Task: Select March as start month.
Action: Mouse moved to (890, 115)
Screenshot: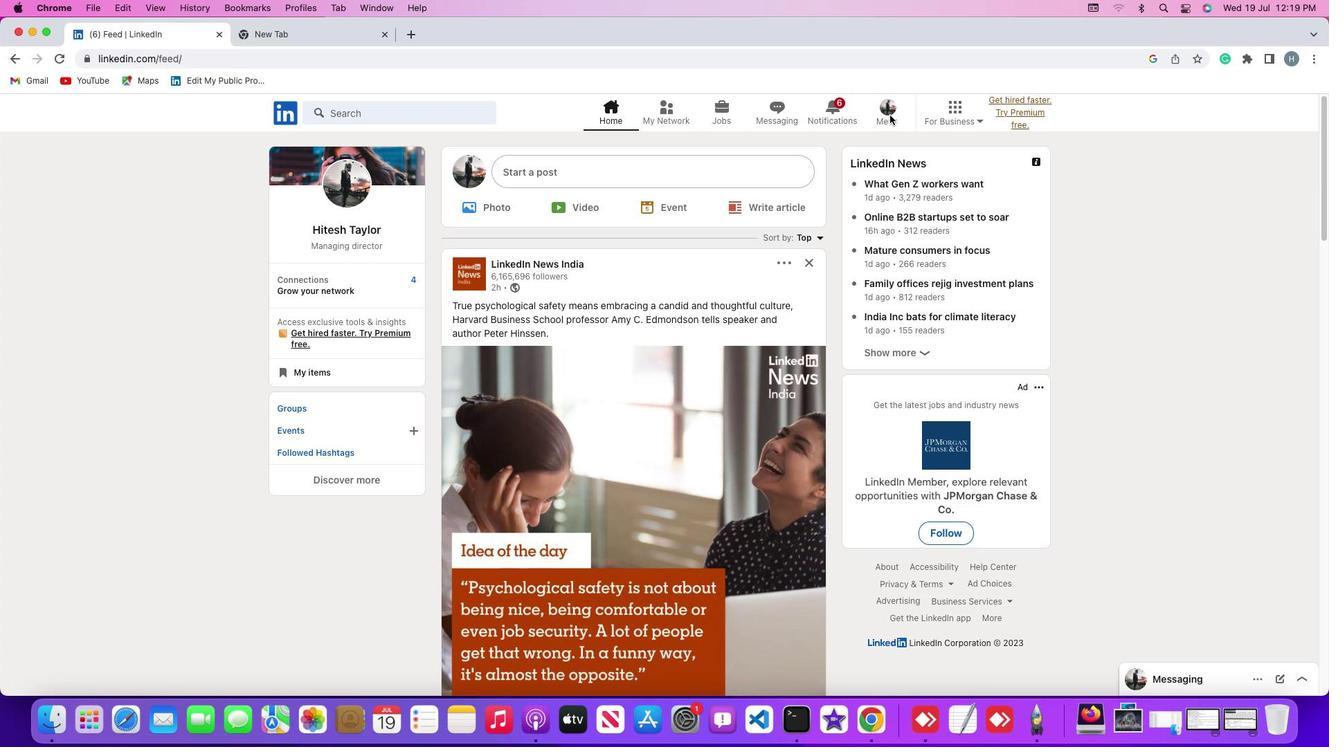 
Action: Mouse pressed left at (890, 115)
Screenshot: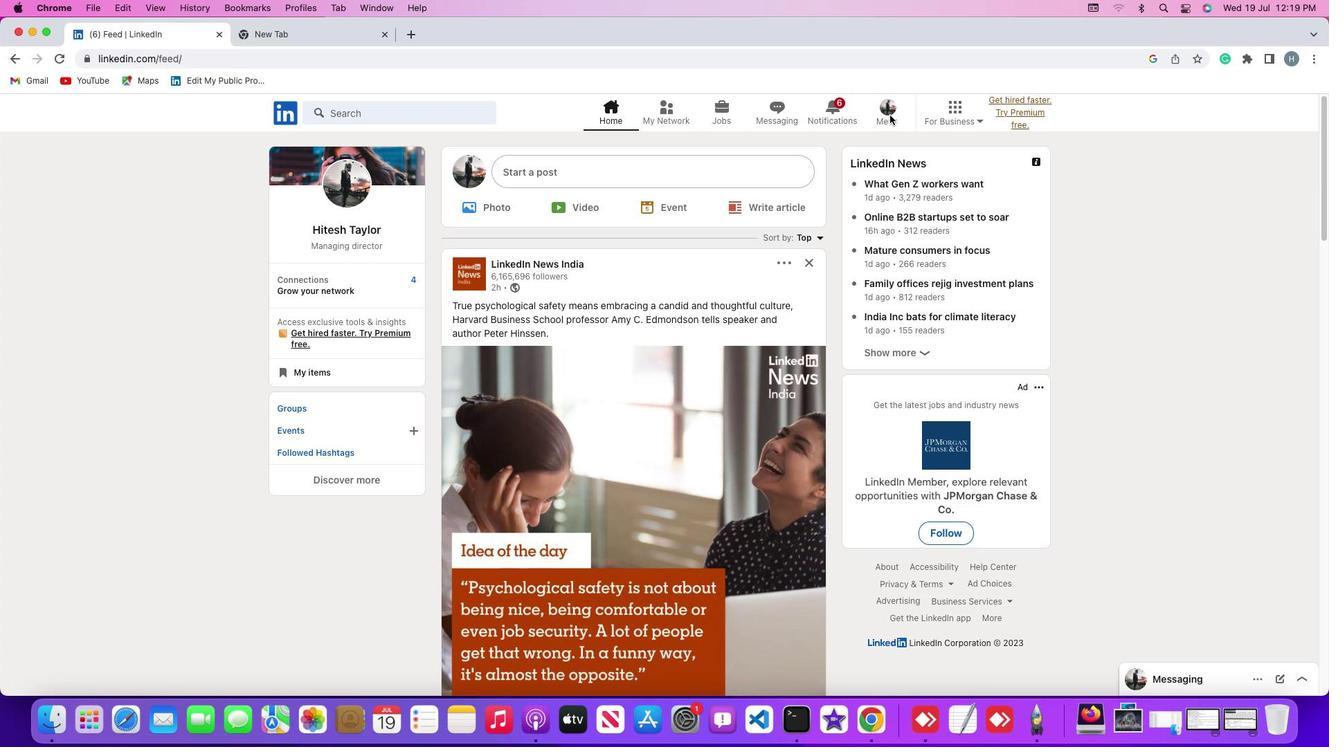 
Action: Mouse moved to (893, 118)
Screenshot: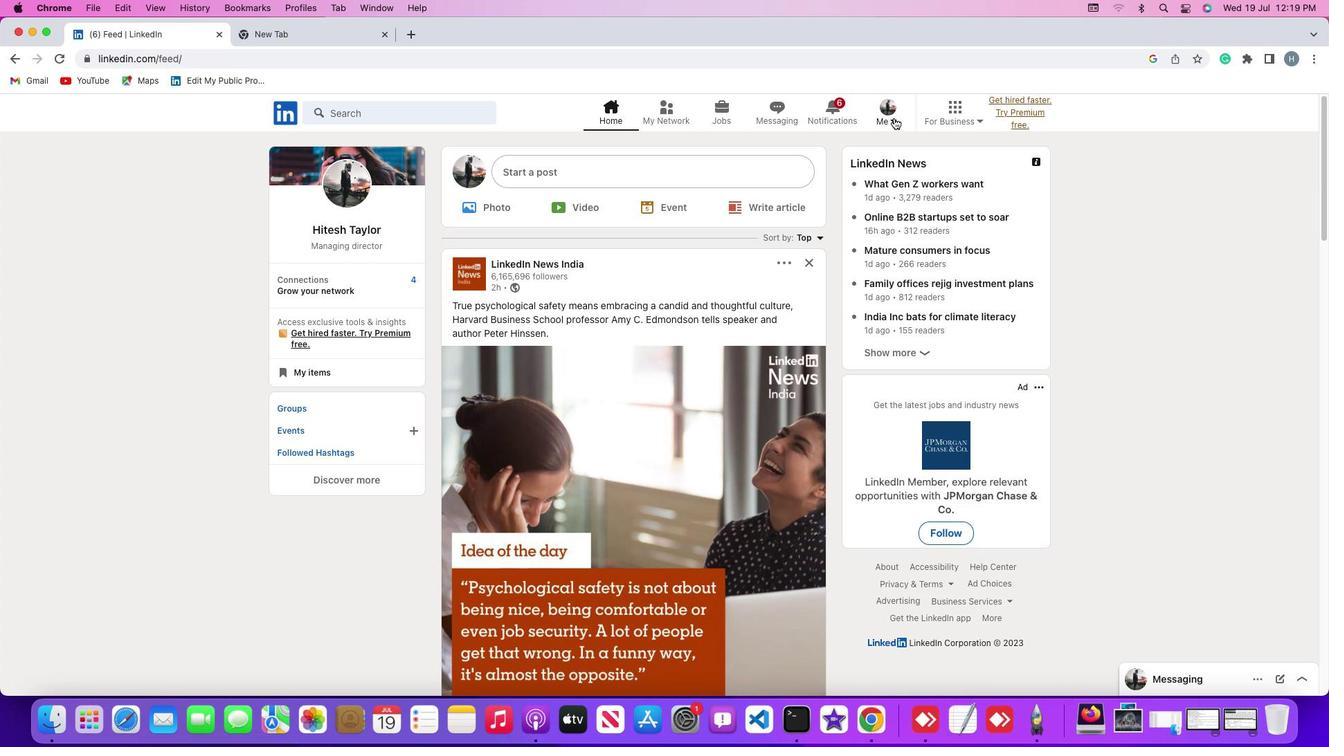 
Action: Mouse pressed left at (893, 118)
Screenshot: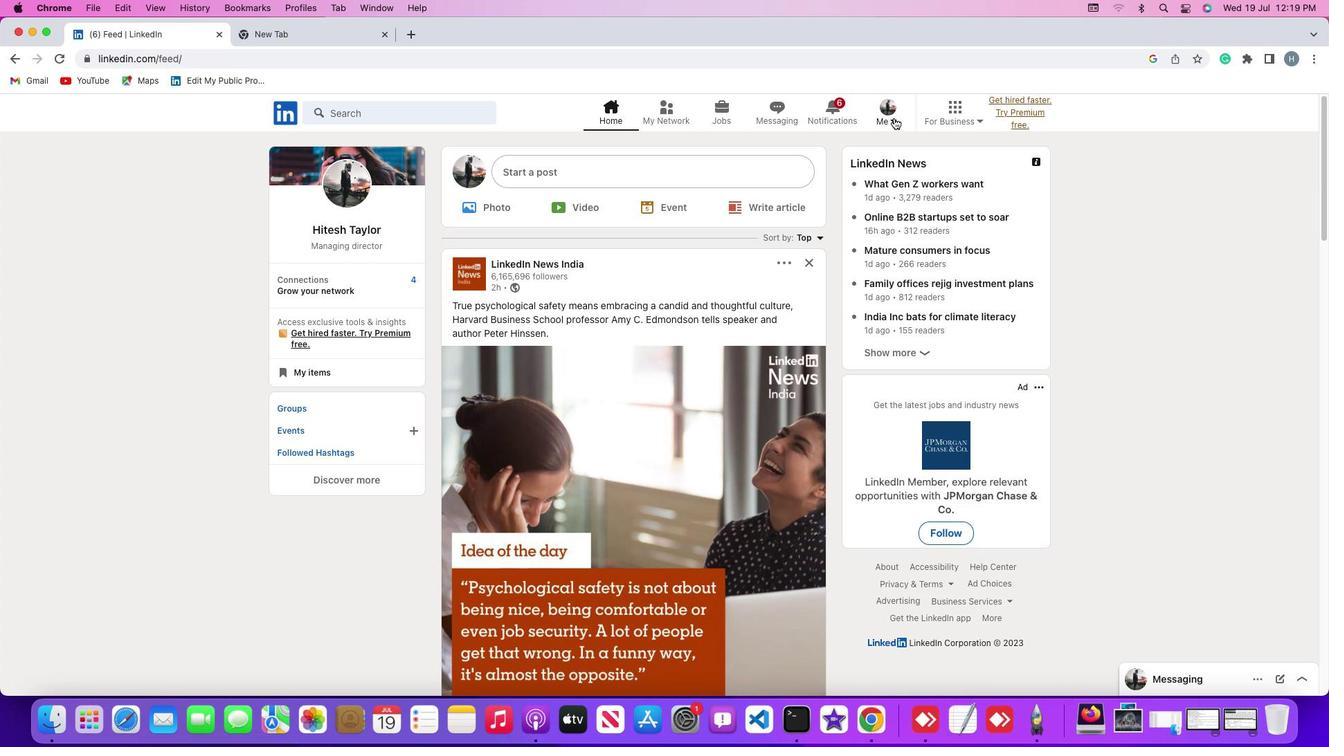
Action: Mouse moved to (880, 190)
Screenshot: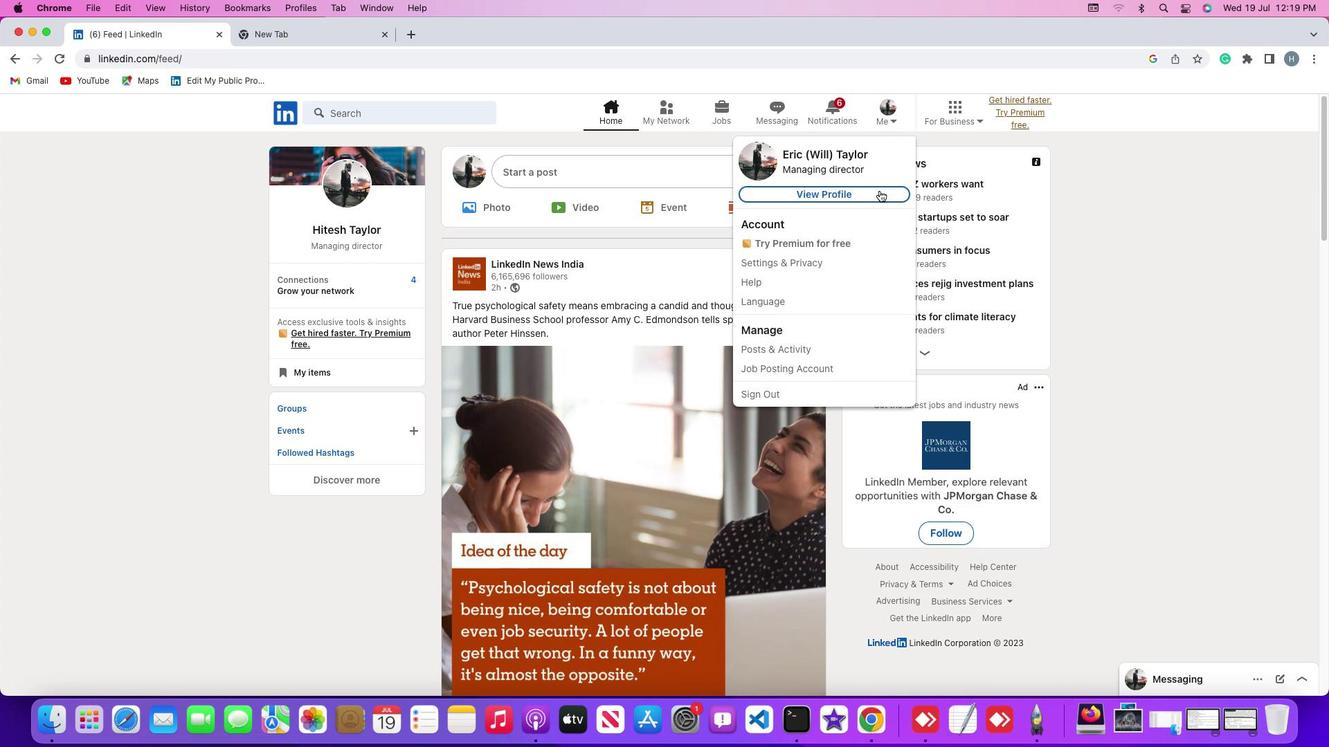 
Action: Mouse pressed left at (880, 190)
Screenshot: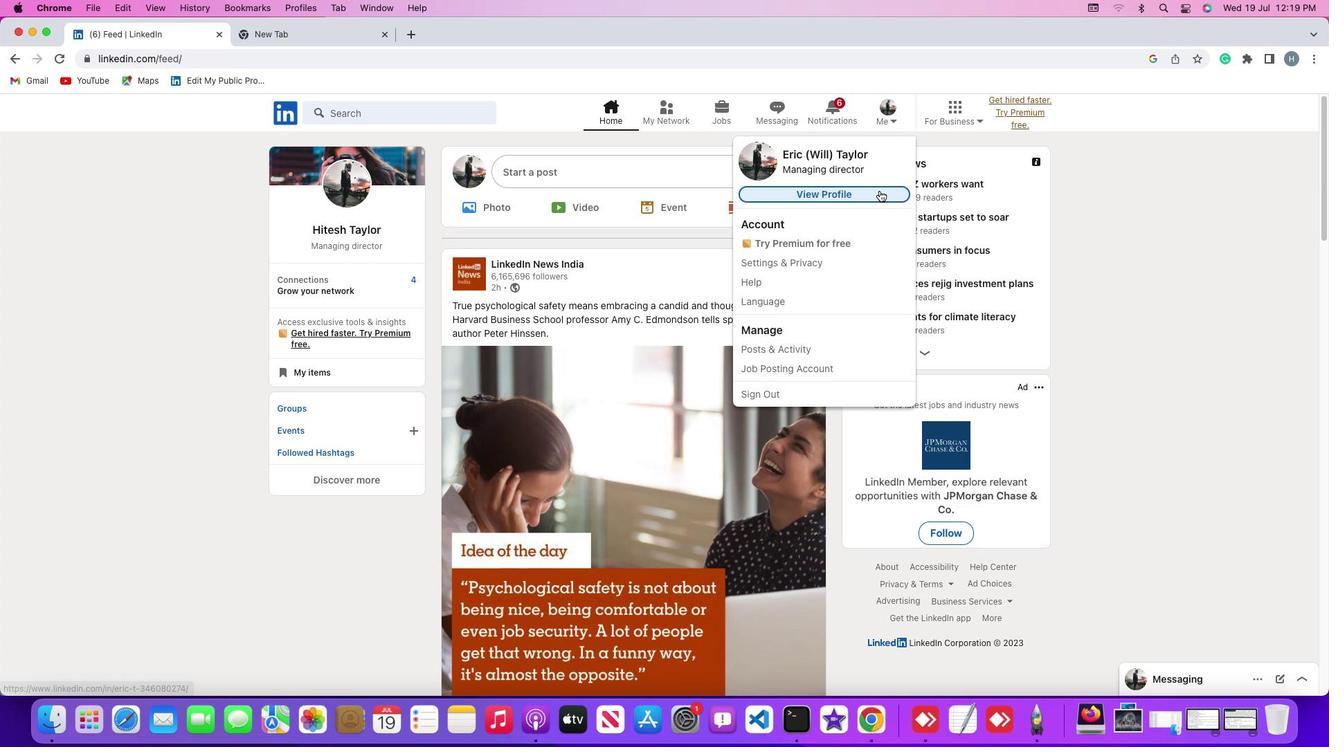 
Action: Mouse moved to (801, 306)
Screenshot: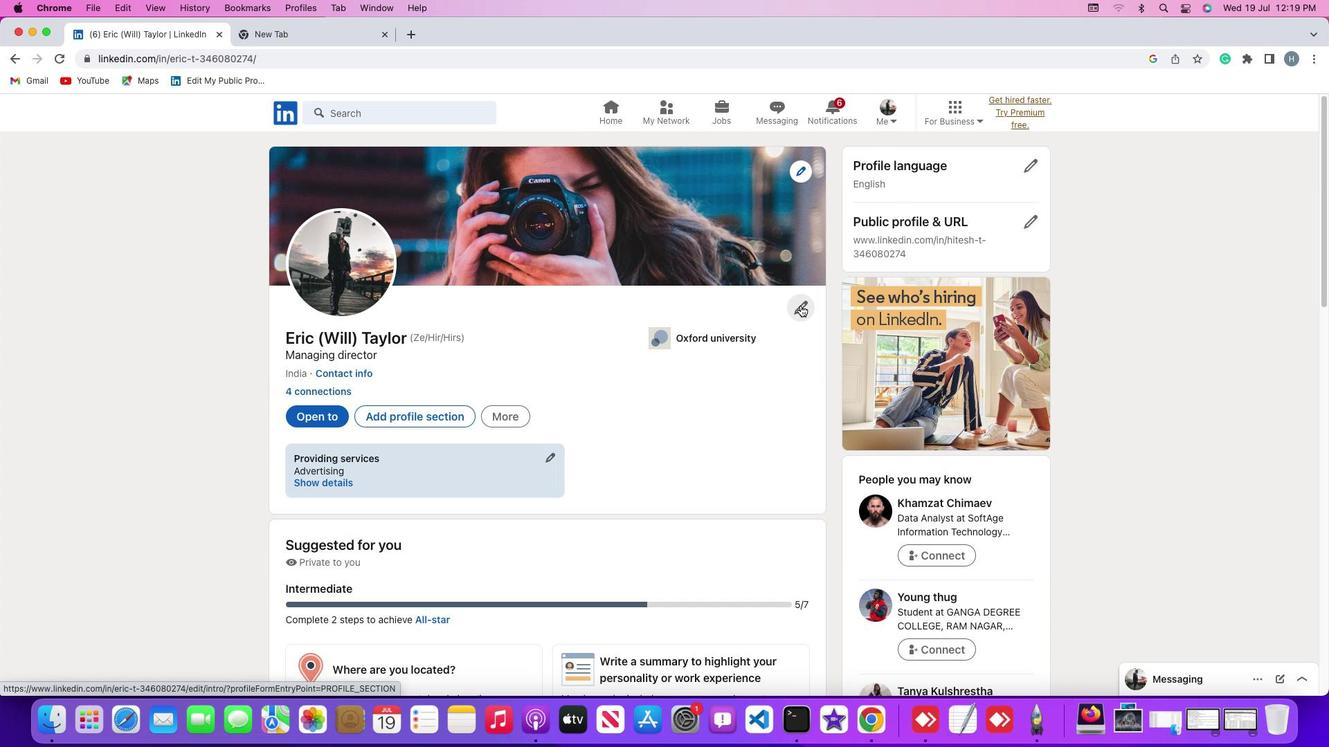 
Action: Mouse pressed left at (801, 306)
Screenshot: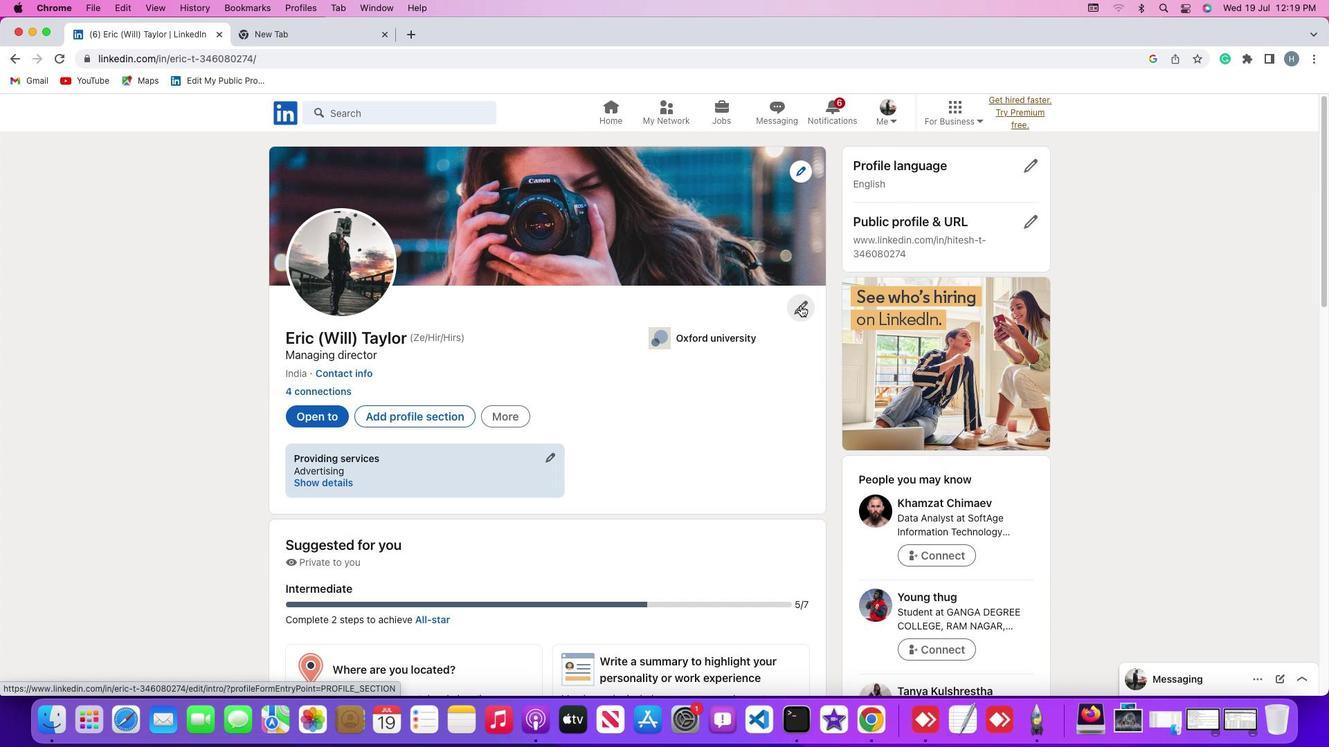 
Action: Mouse moved to (705, 357)
Screenshot: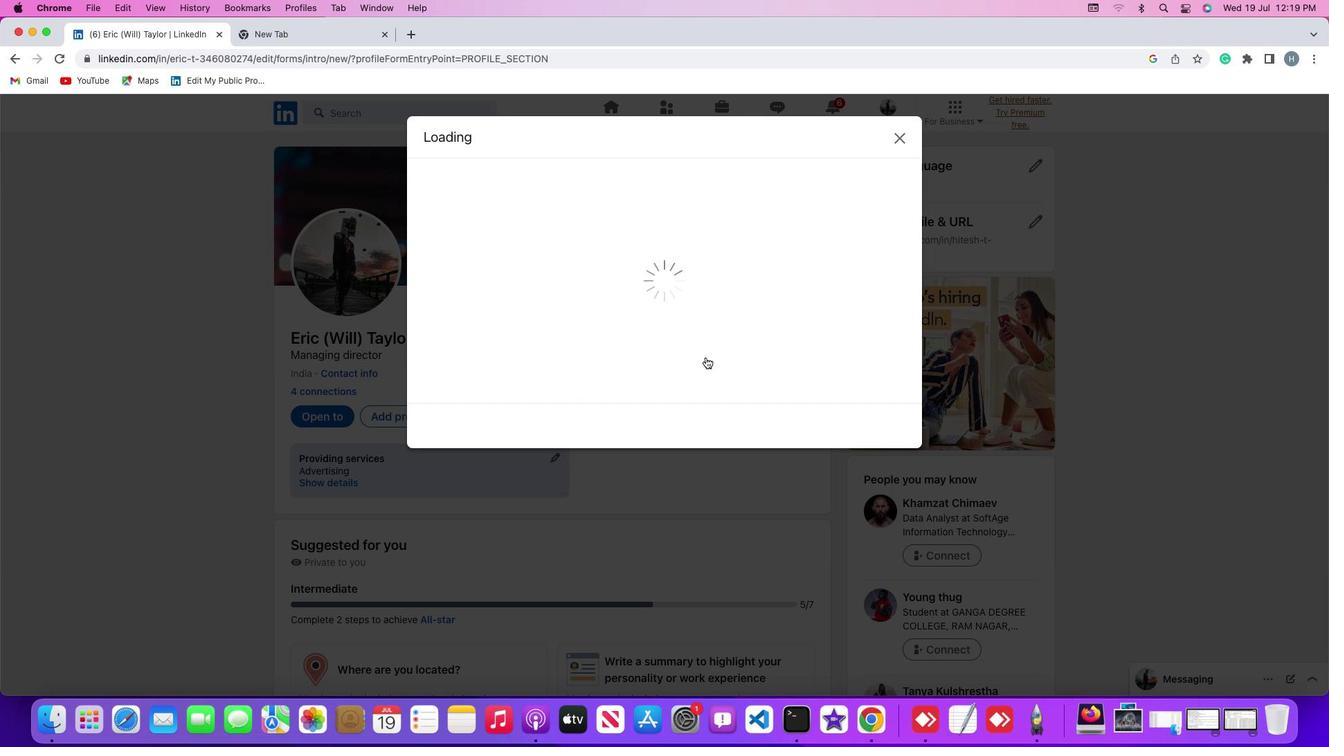 
Action: Mouse scrolled (705, 357) with delta (0, 0)
Screenshot: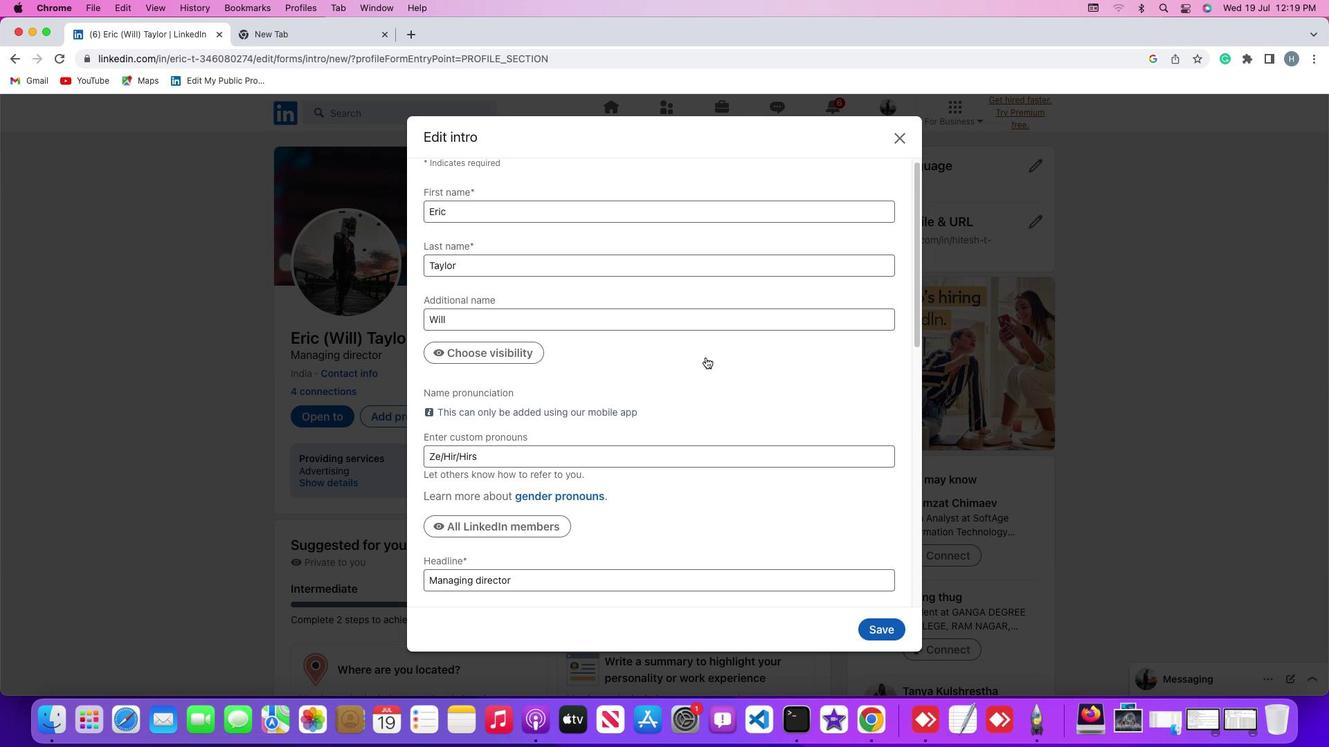 
Action: Mouse scrolled (705, 357) with delta (0, 0)
Screenshot: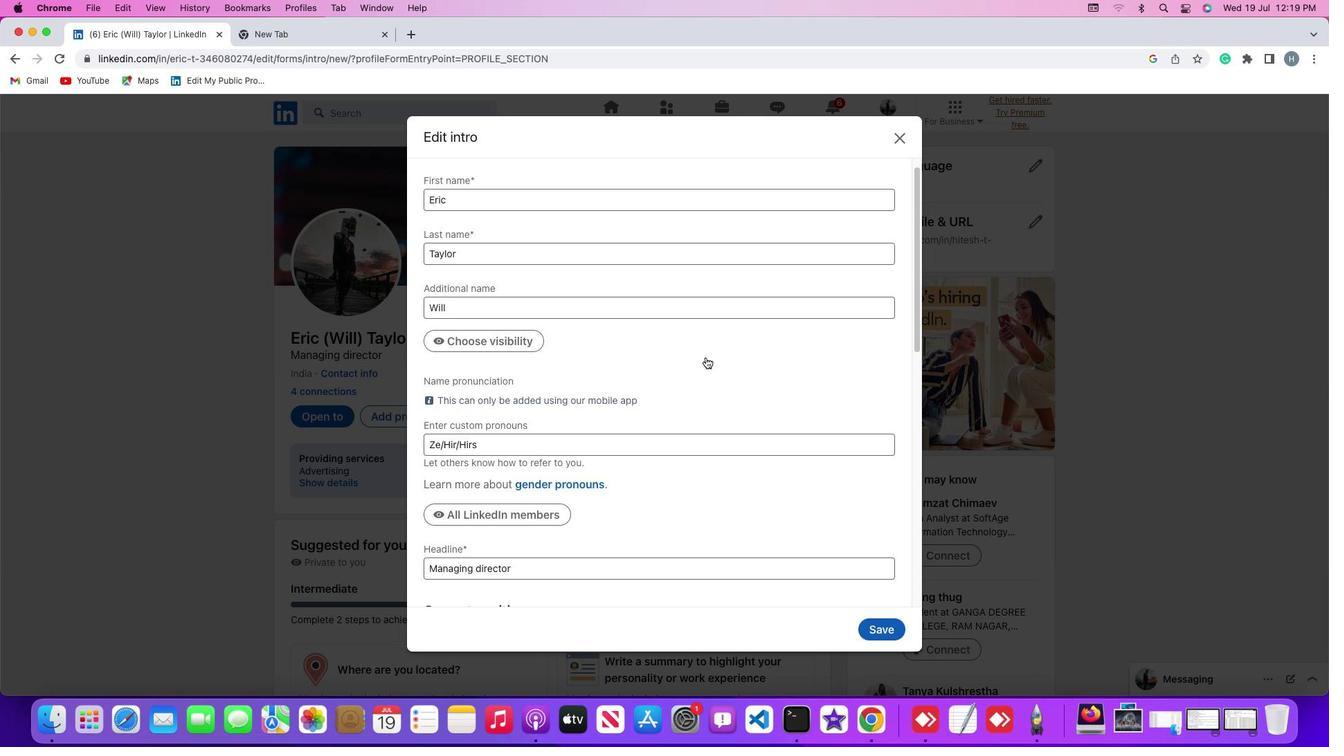 
Action: Mouse scrolled (705, 357) with delta (0, -1)
Screenshot: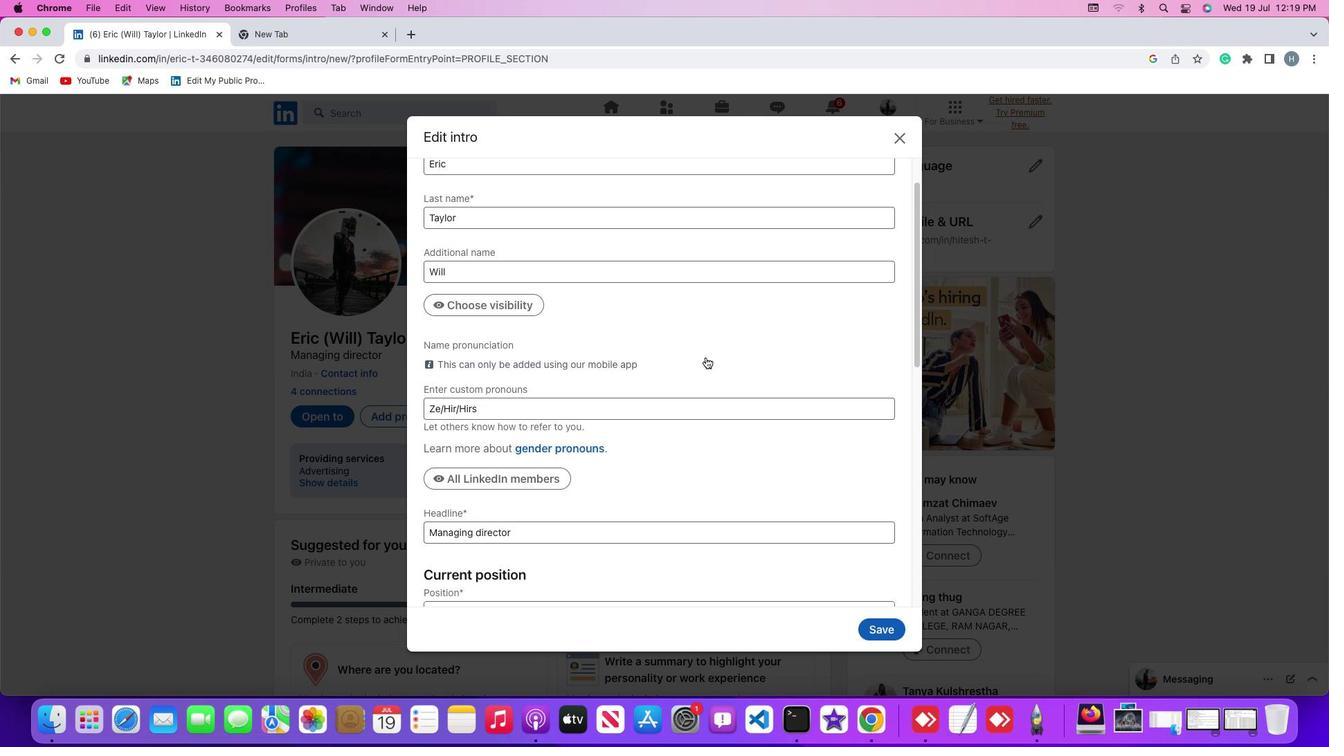 
Action: Mouse scrolled (705, 357) with delta (0, -2)
Screenshot: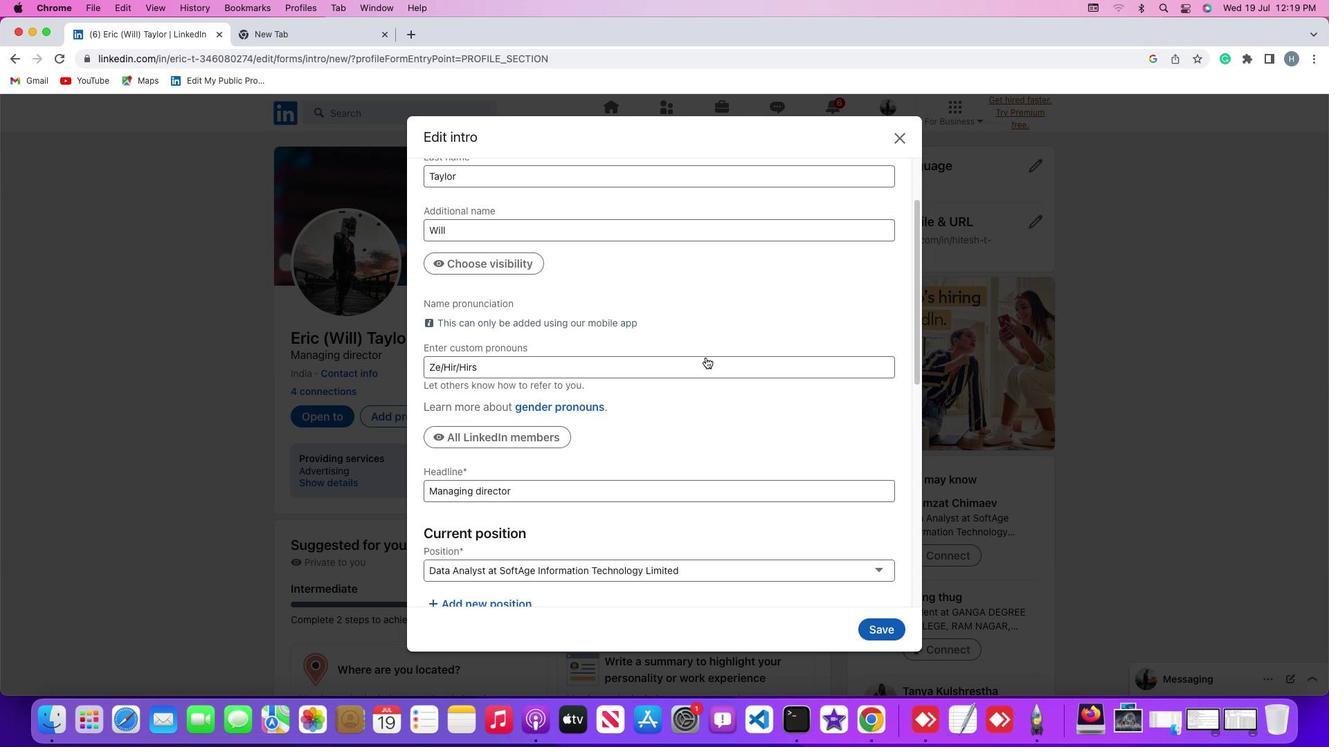 
Action: Mouse scrolled (705, 357) with delta (0, 0)
Screenshot: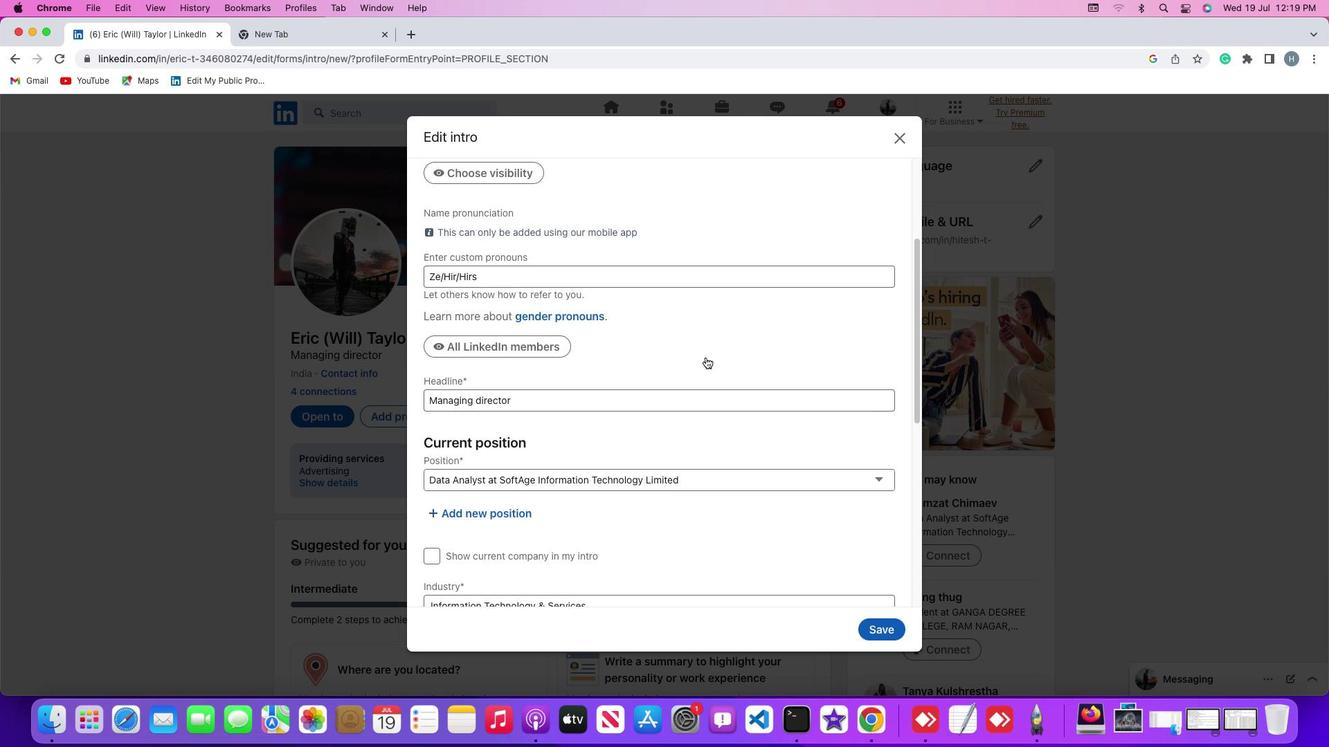 
Action: Mouse scrolled (705, 357) with delta (0, 0)
Screenshot: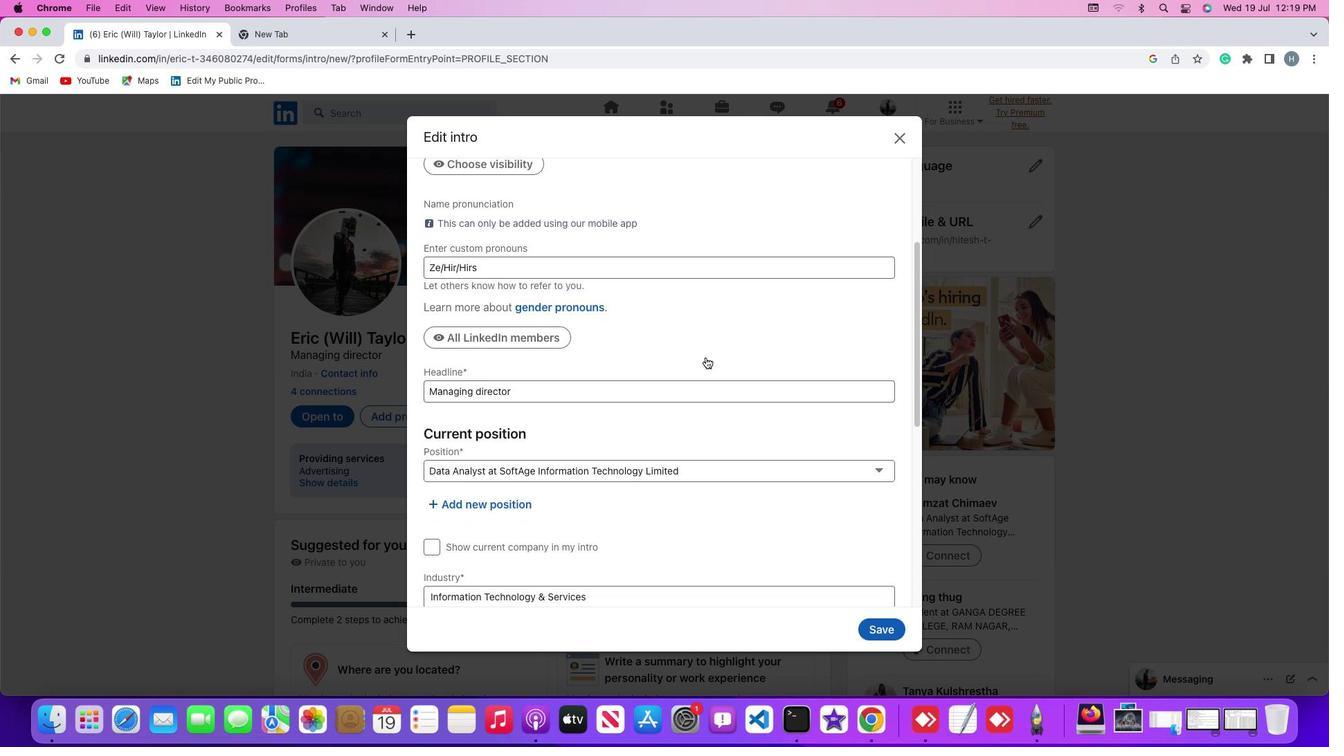
Action: Mouse scrolled (705, 357) with delta (0, -1)
Screenshot: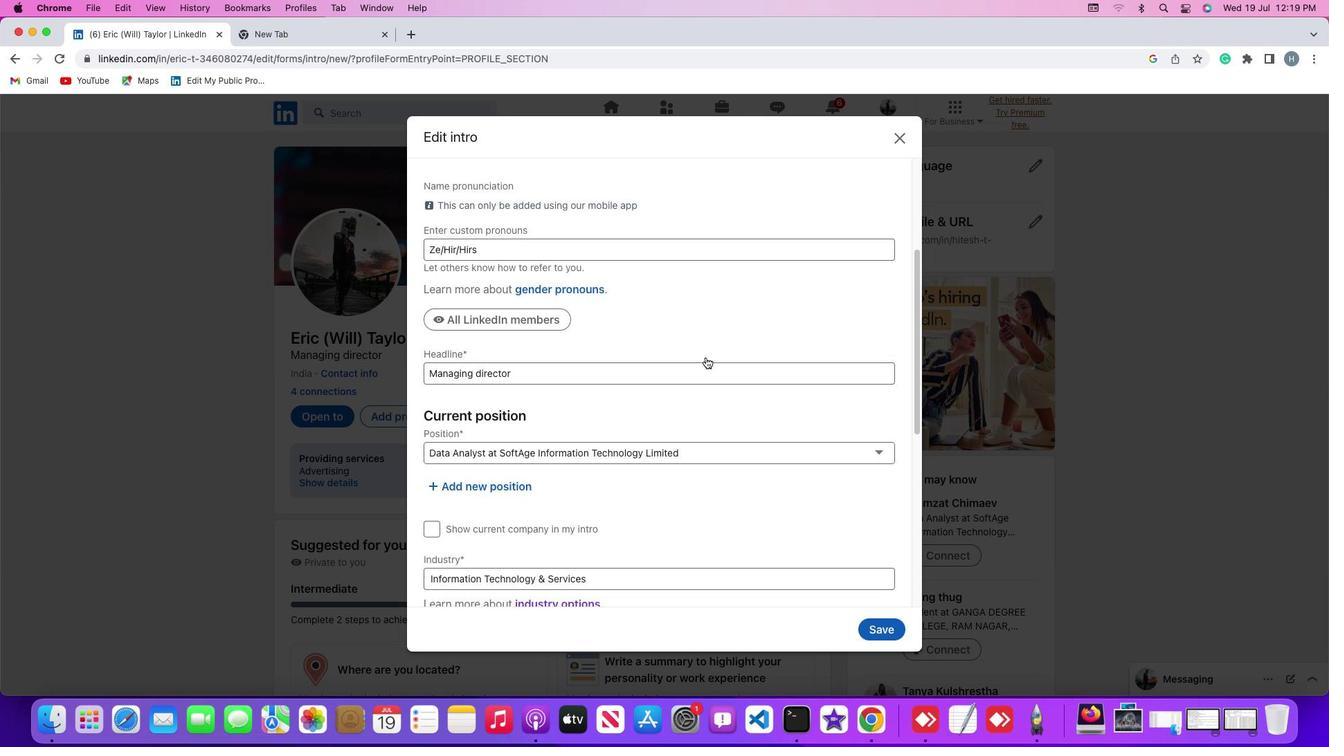 
Action: Mouse moved to (516, 420)
Screenshot: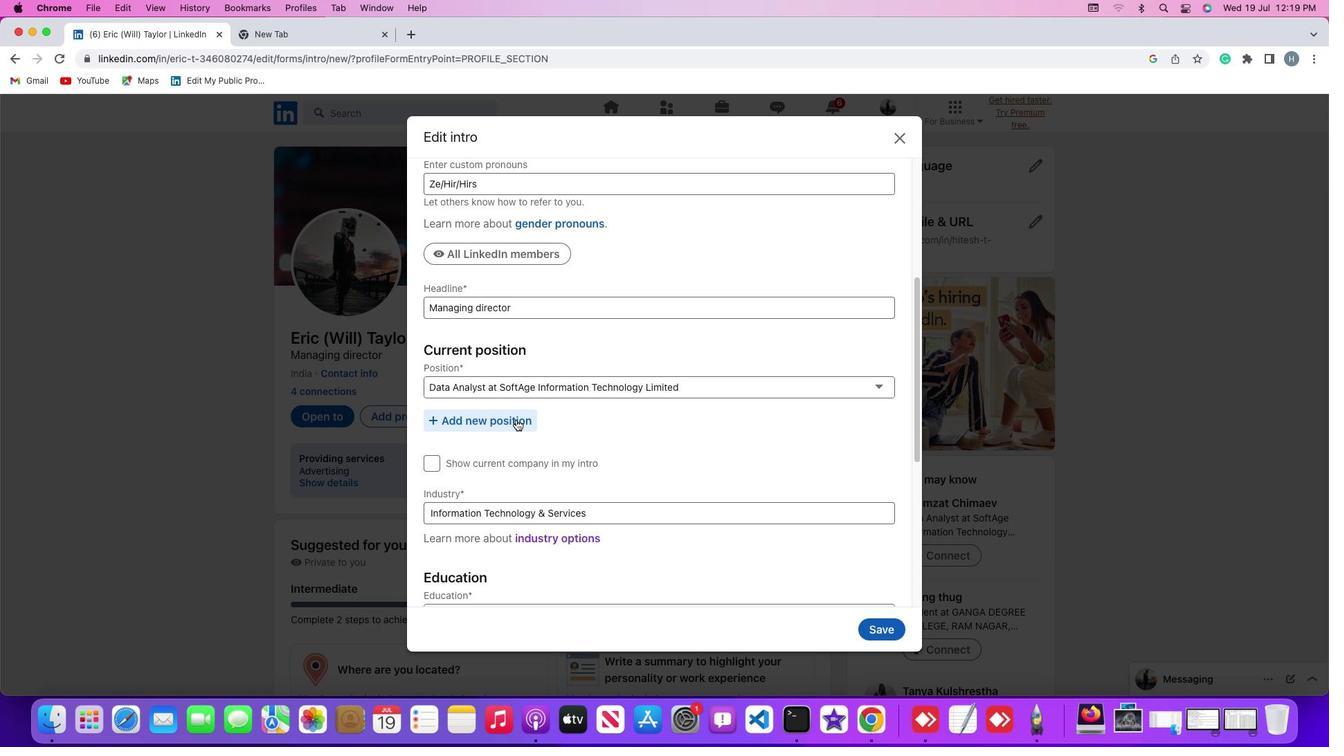
Action: Mouse pressed left at (516, 420)
Screenshot: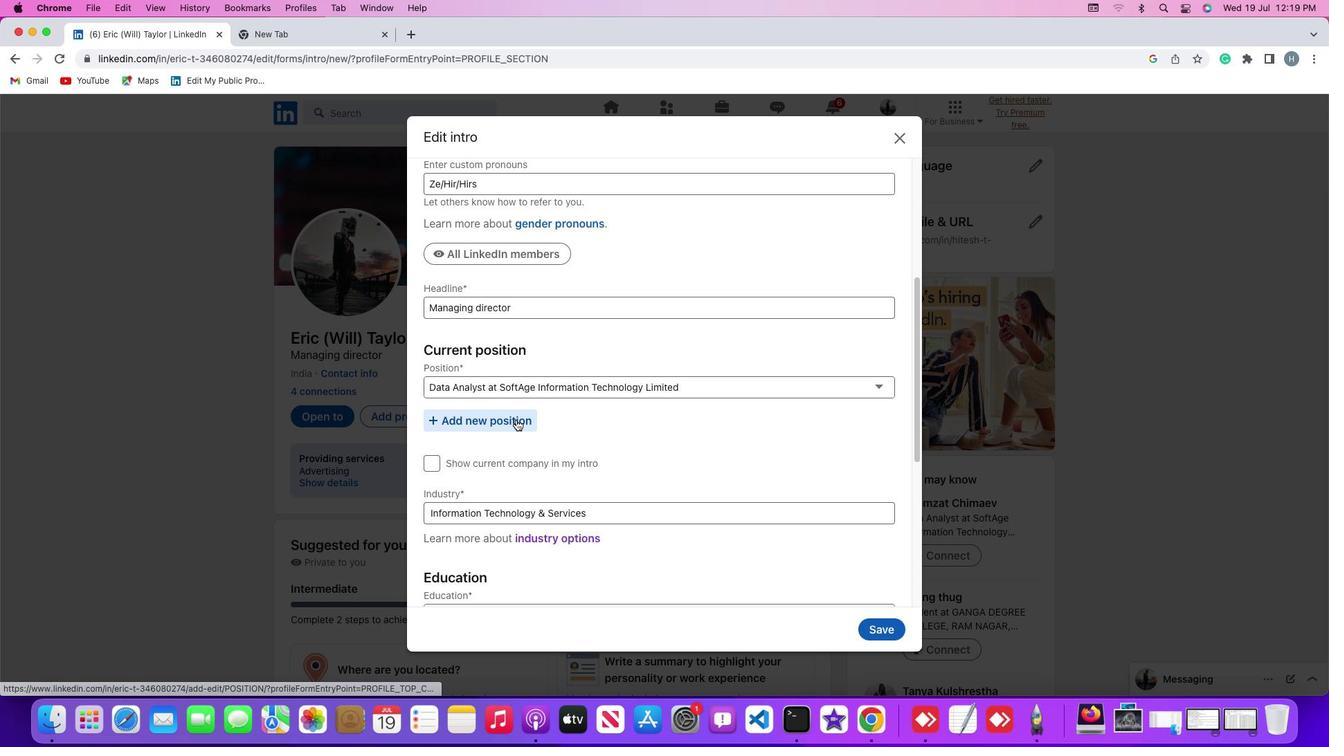 
Action: Mouse moved to (613, 378)
Screenshot: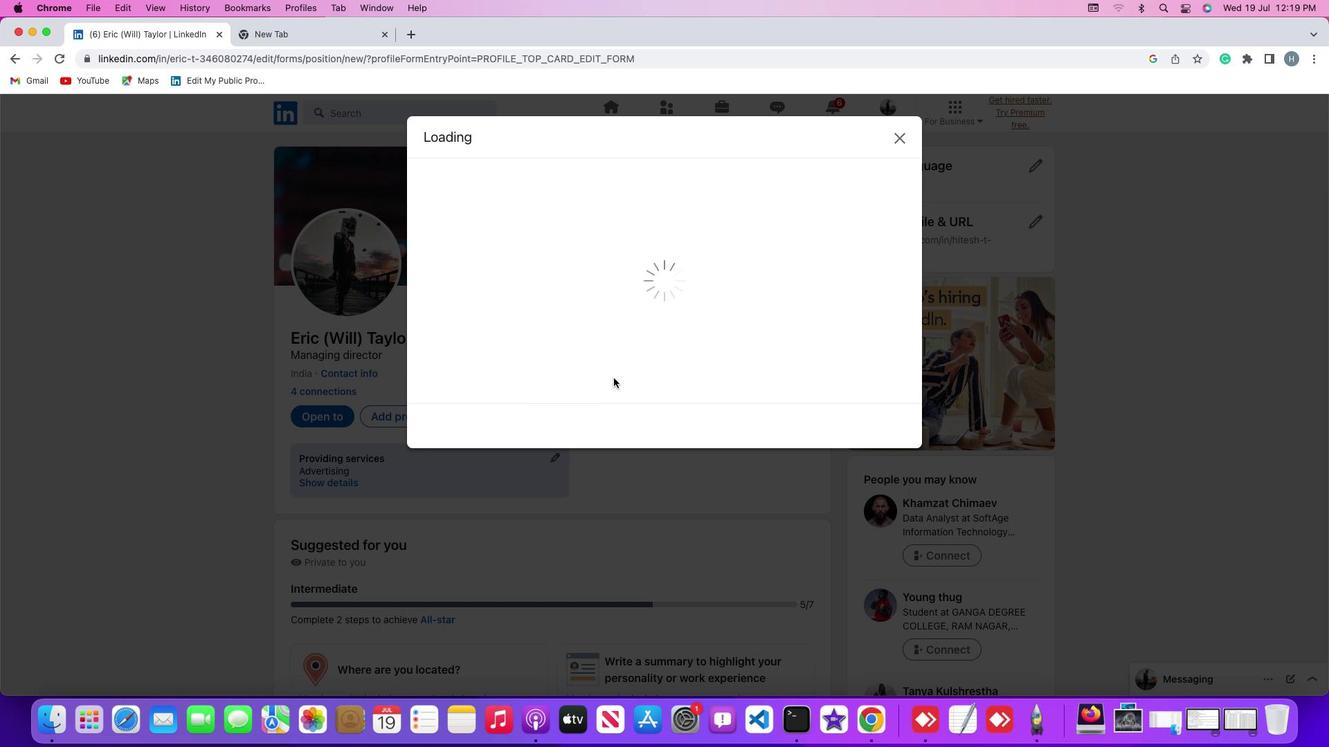 
Action: Mouse scrolled (613, 378) with delta (0, 0)
Screenshot: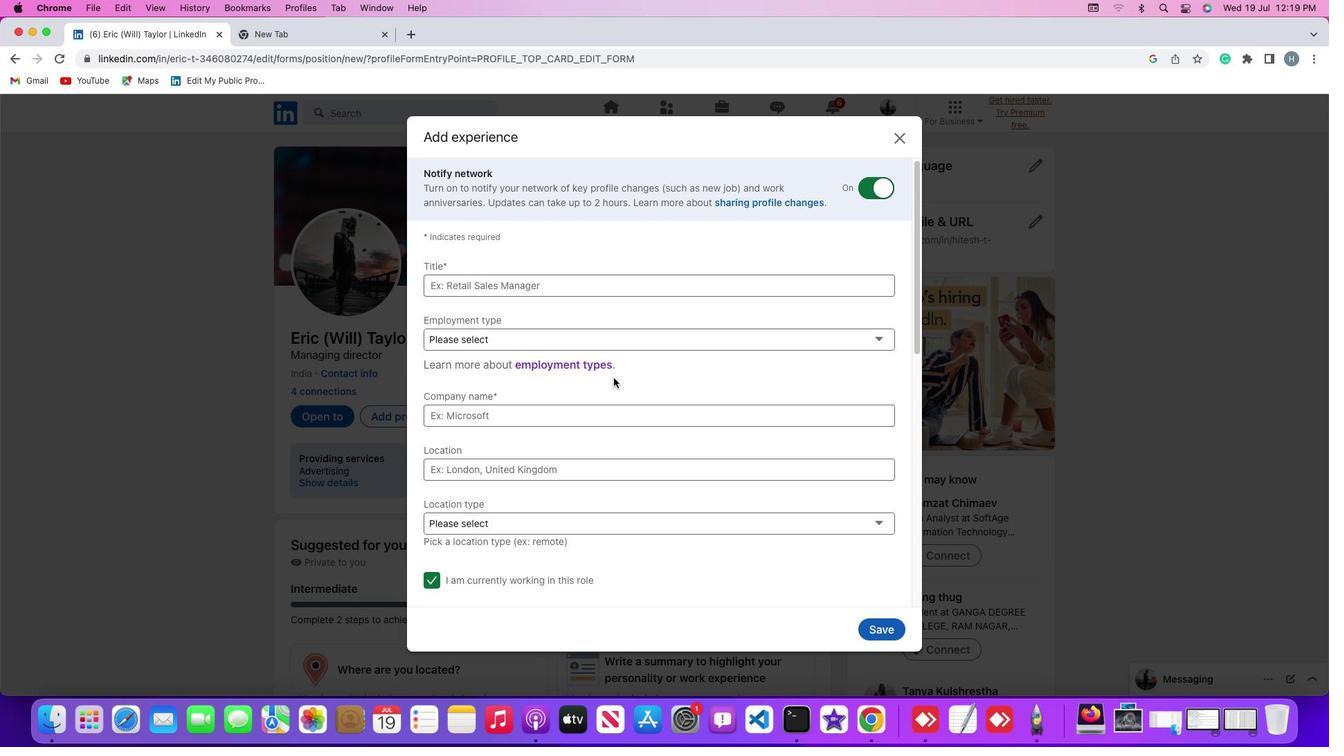 
Action: Mouse scrolled (613, 378) with delta (0, 0)
Screenshot: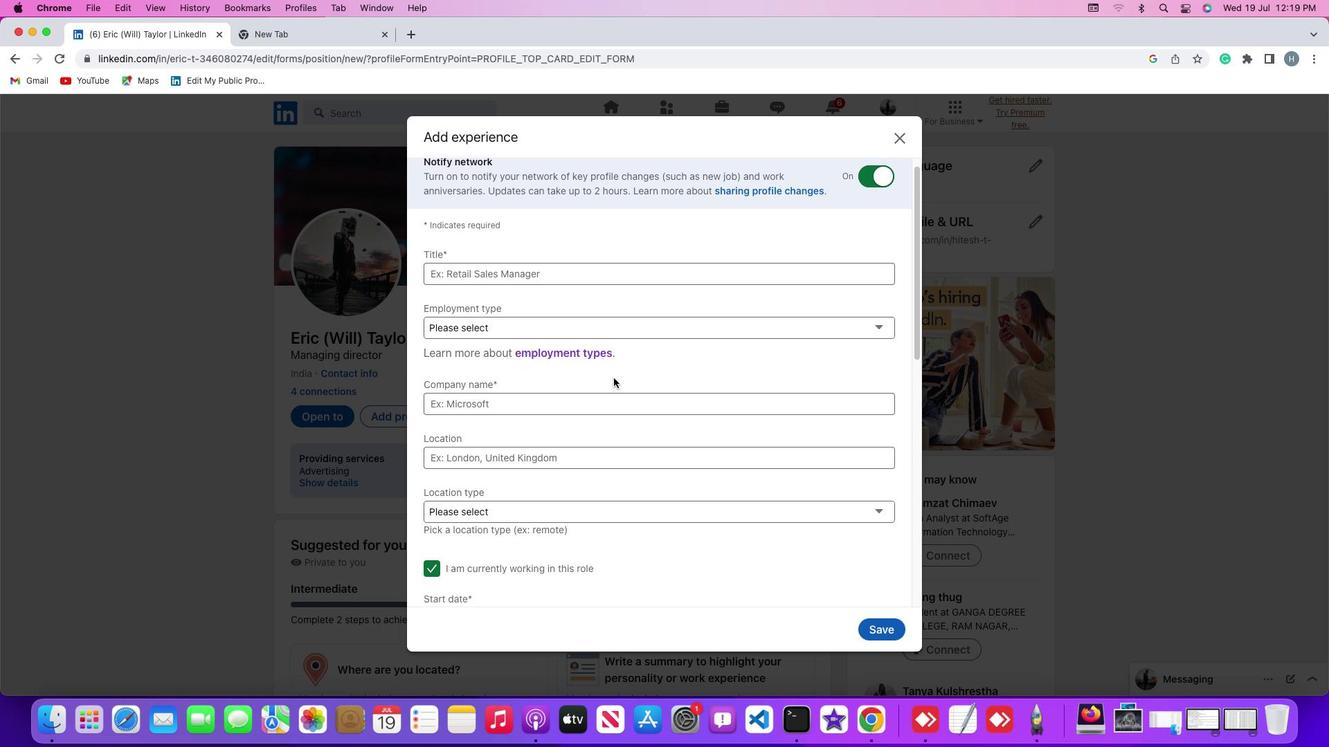 
Action: Mouse scrolled (613, 378) with delta (0, 0)
Screenshot: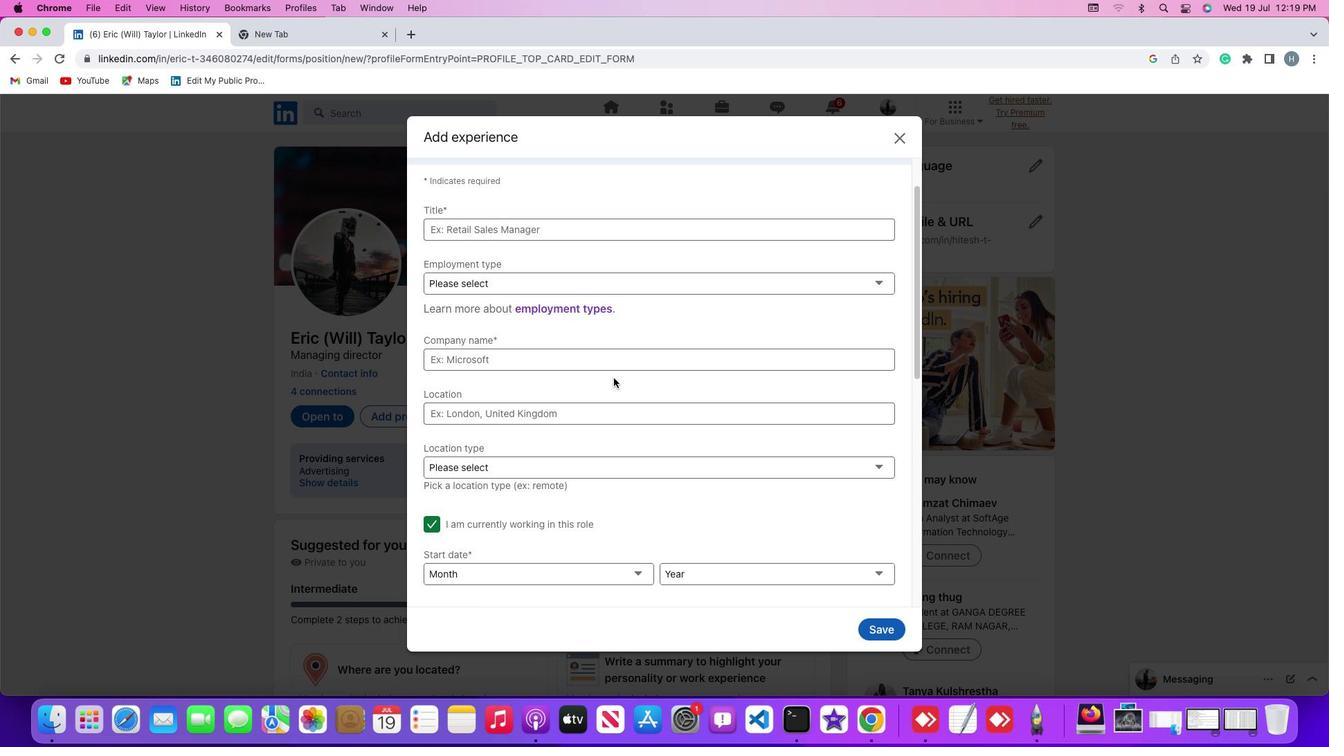 
Action: Mouse scrolled (613, 378) with delta (0, -1)
Screenshot: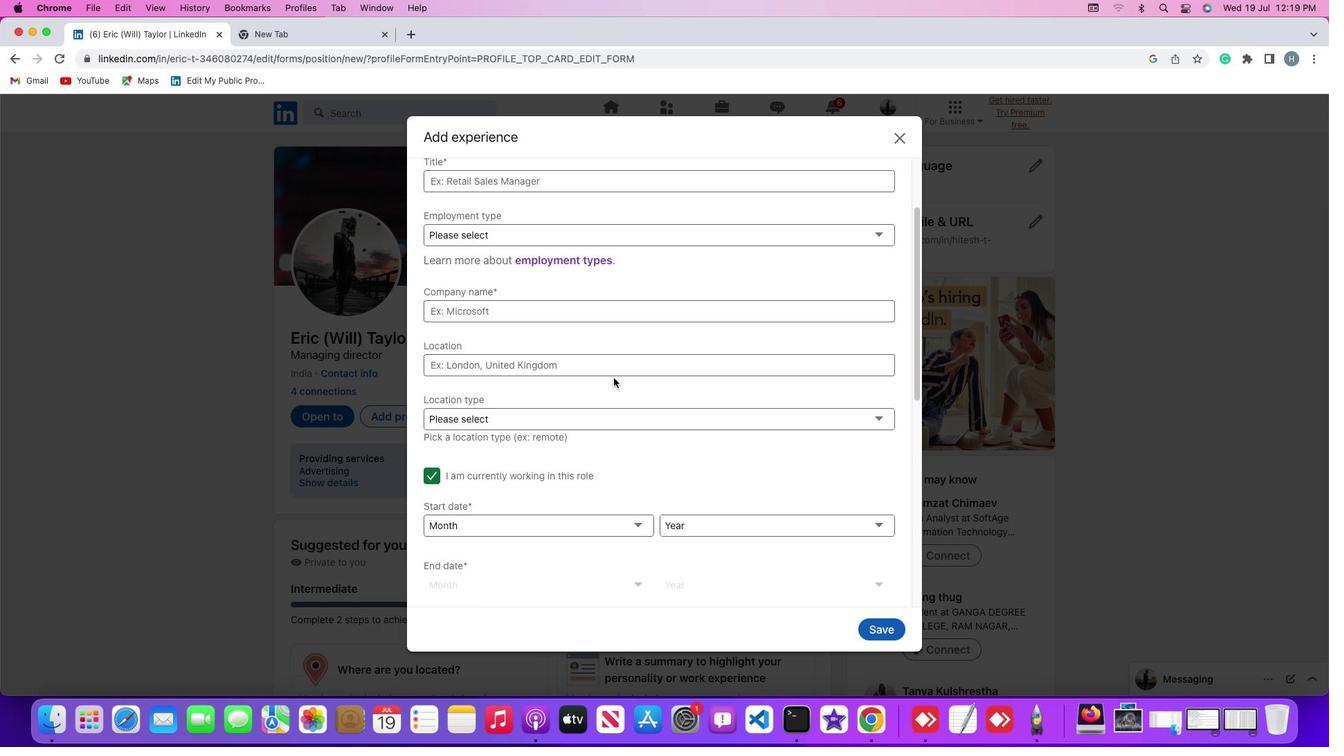 
Action: Mouse scrolled (613, 378) with delta (0, 0)
Screenshot: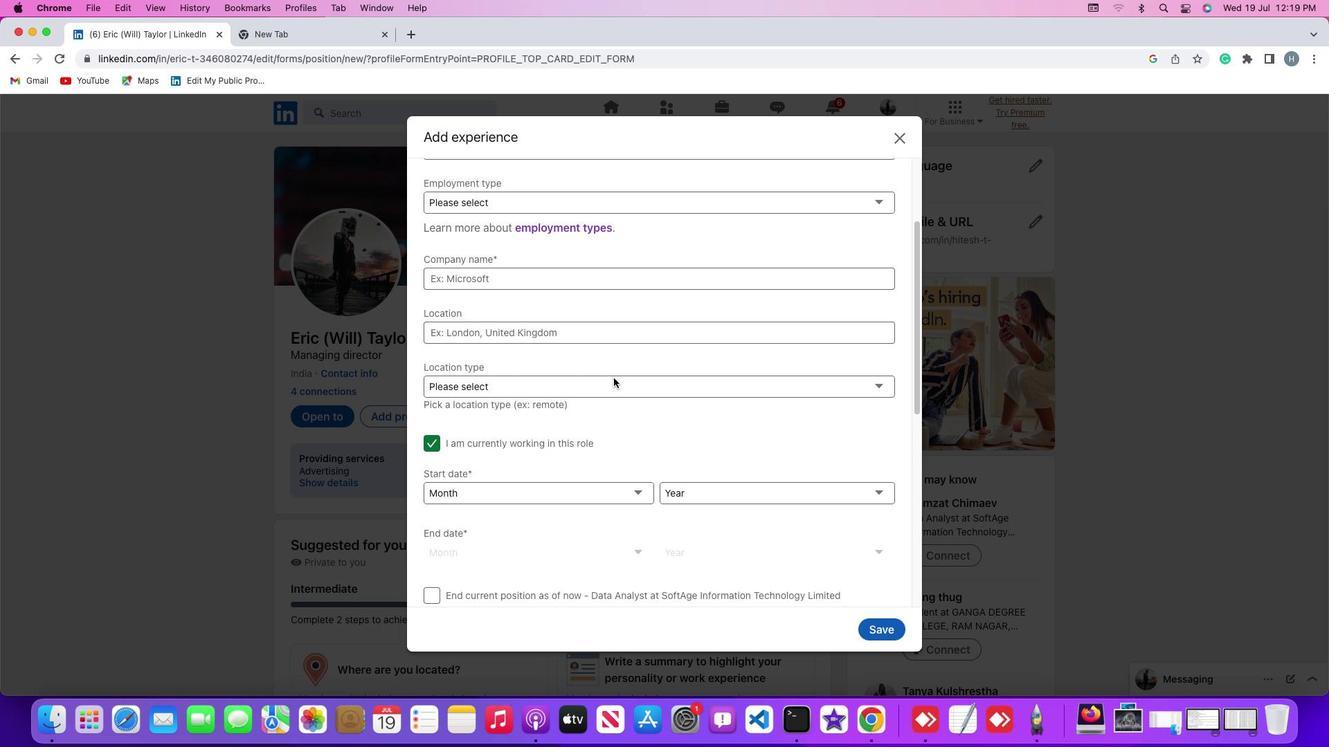 
Action: Mouse scrolled (613, 378) with delta (0, 0)
Screenshot: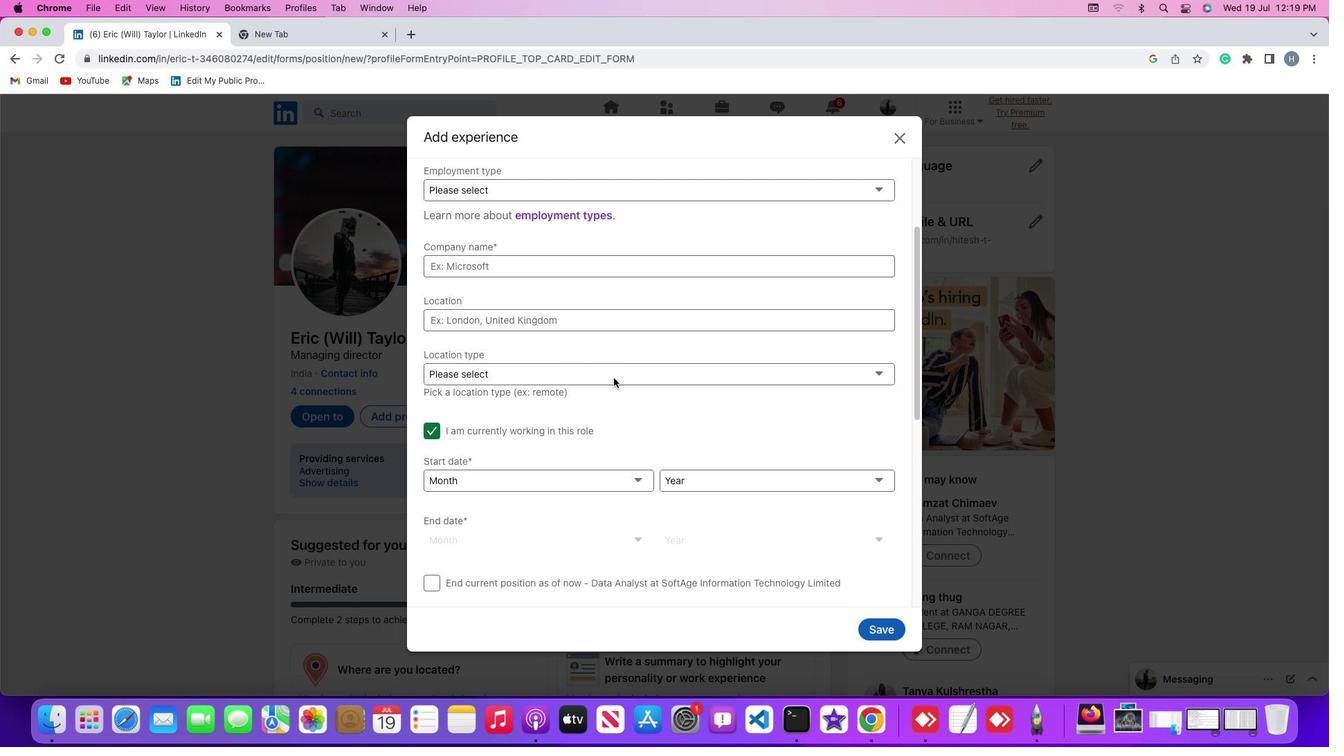 
Action: Mouse scrolled (613, 378) with delta (0, 0)
Screenshot: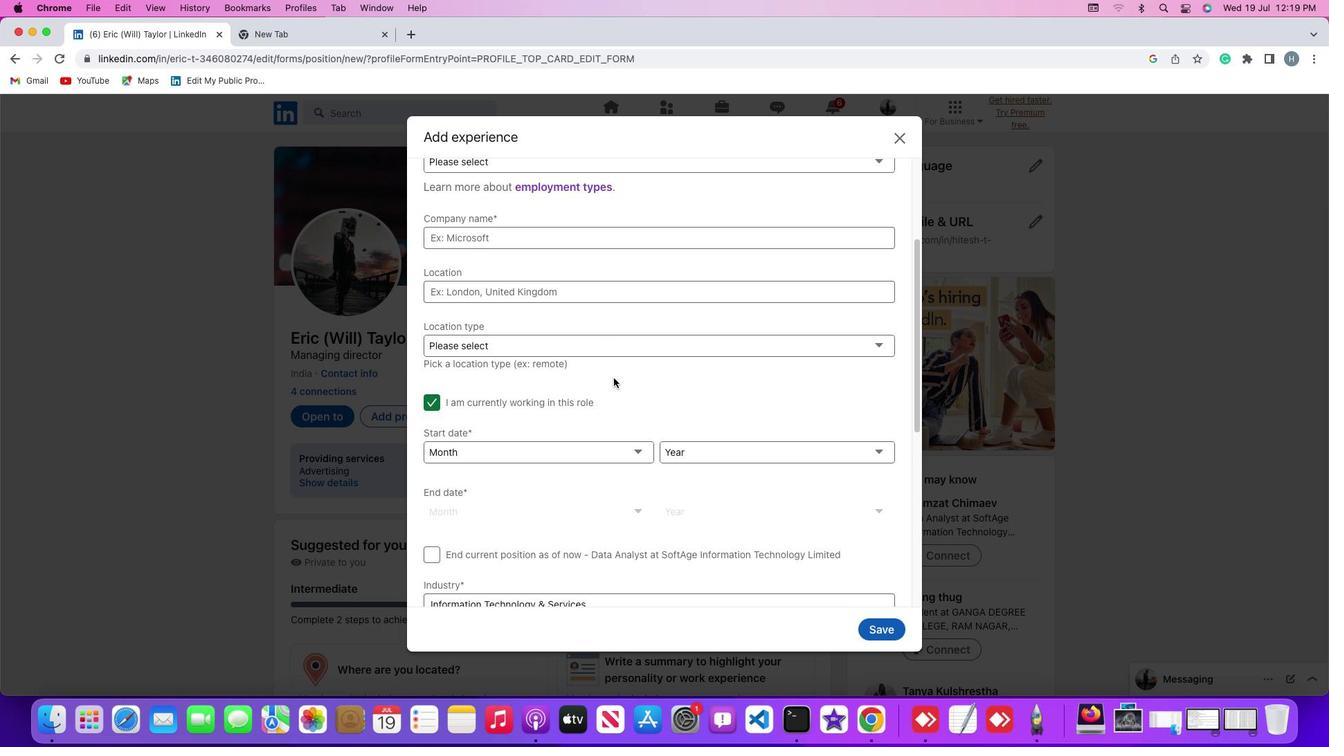 
Action: Mouse moved to (636, 427)
Screenshot: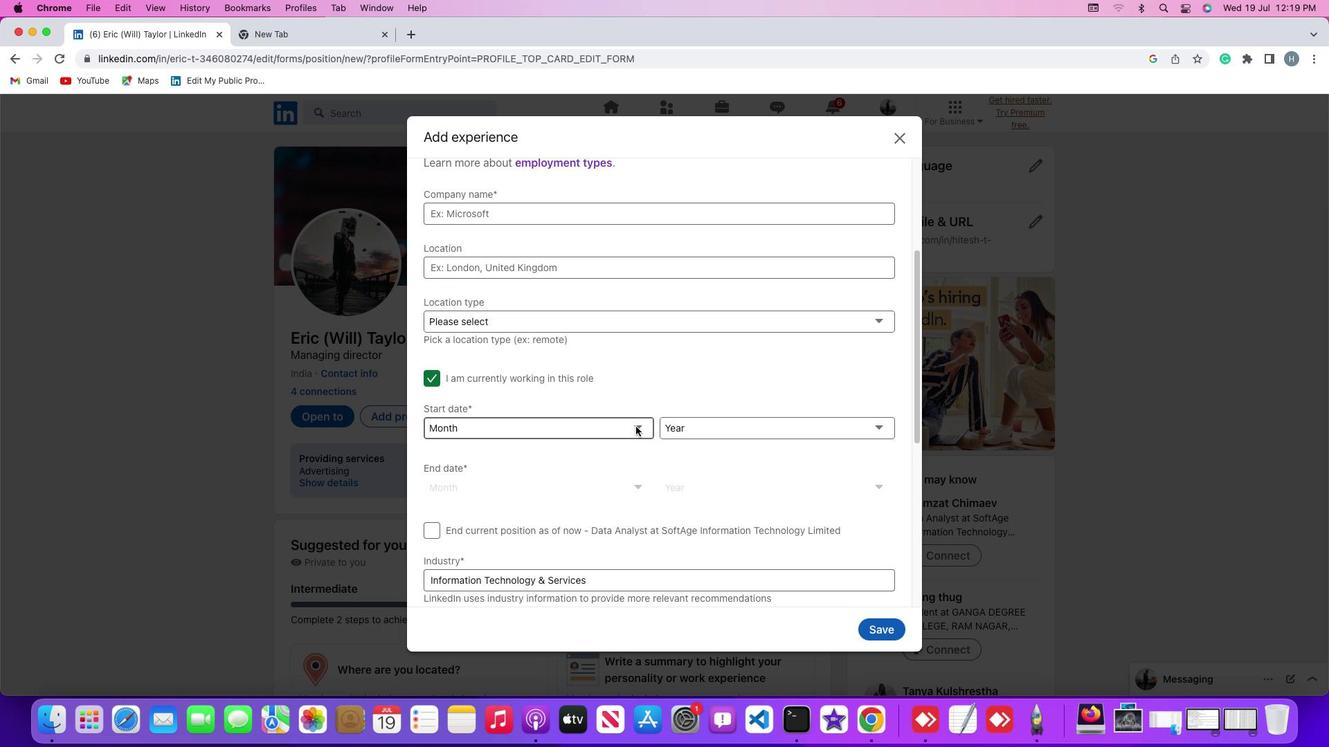 
Action: Mouse pressed left at (636, 427)
Screenshot: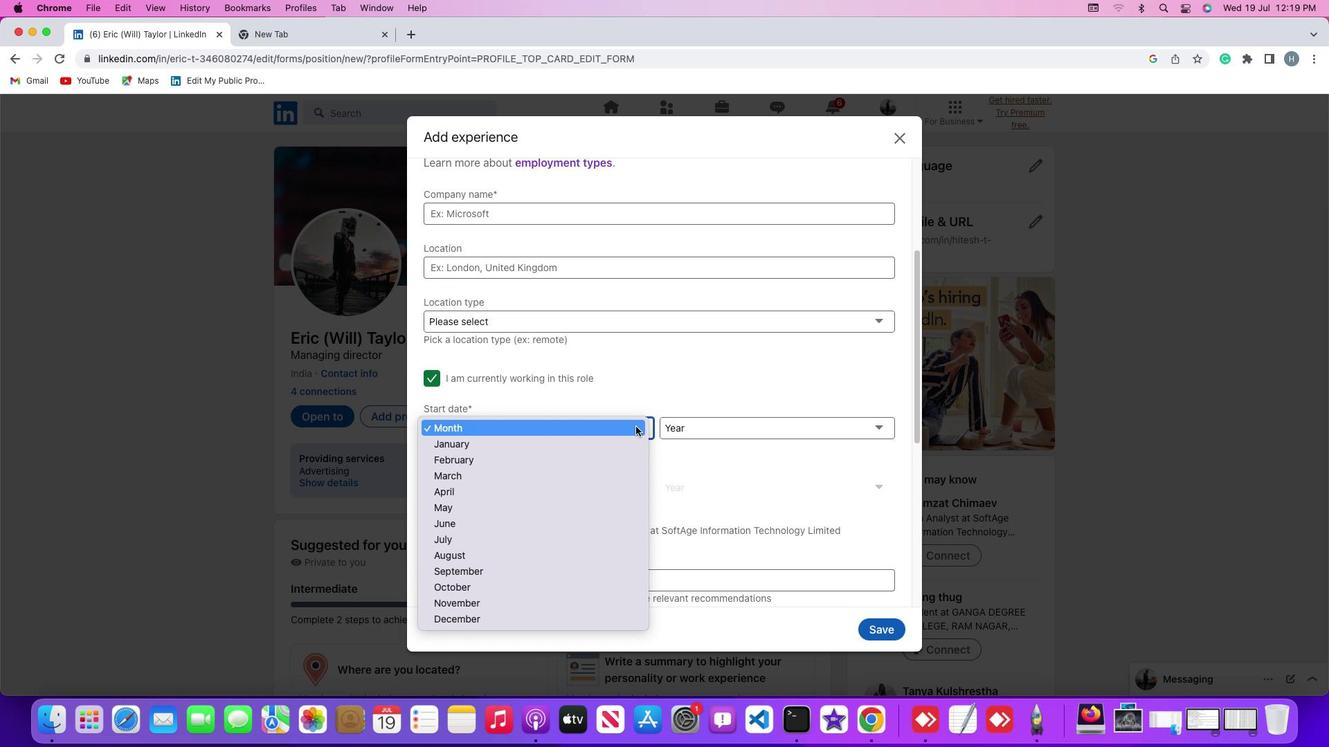 
Action: Mouse moved to (606, 473)
Screenshot: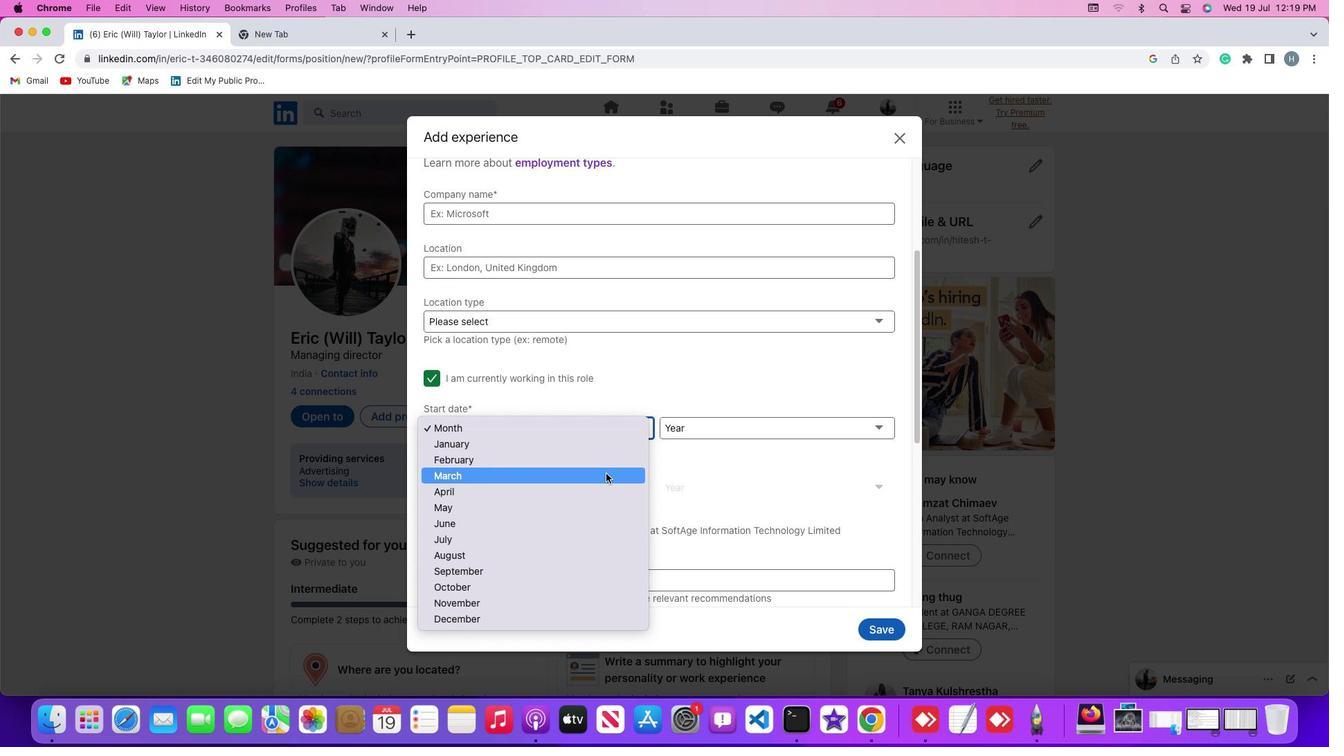 
Action: Mouse pressed left at (606, 473)
Screenshot: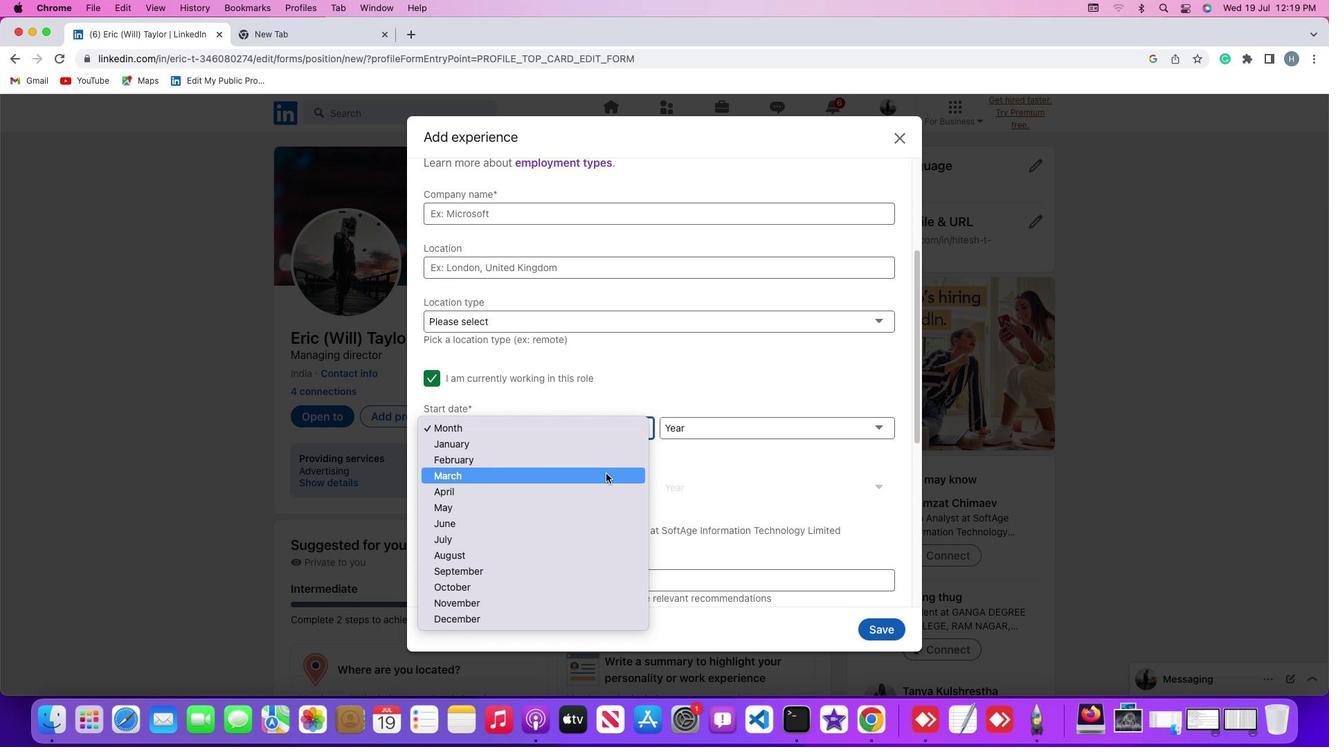 
Action: Mouse moved to (663, 463)
Screenshot: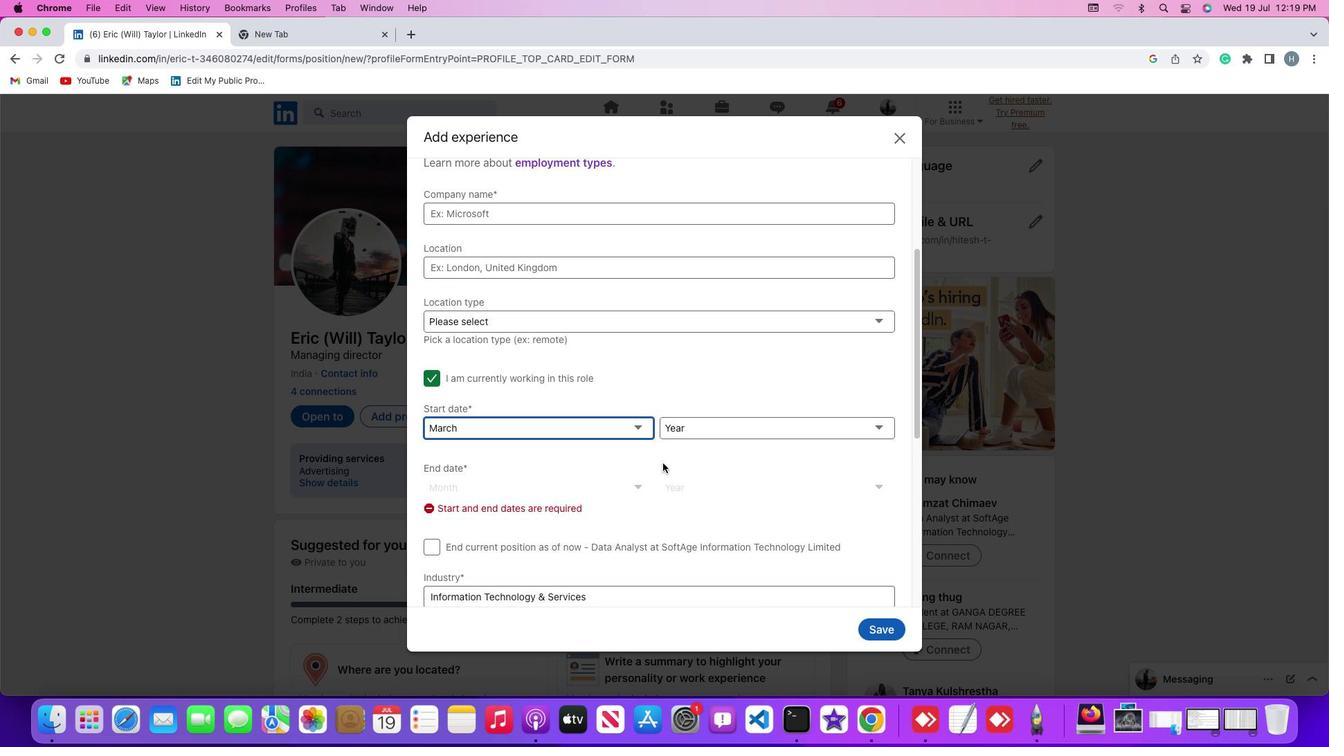 
